 Task: Create in the project TransformWorks an epic 'IT risk management enhancement'.
Action: Mouse moved to (435, 88)
Screenshot: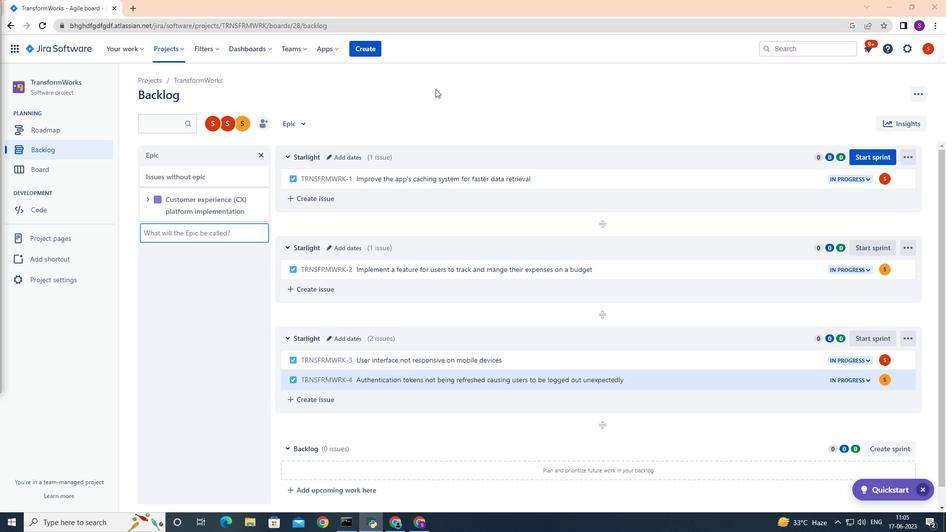 
Action: Mouse pressed left at (435, 88)
Screenshot: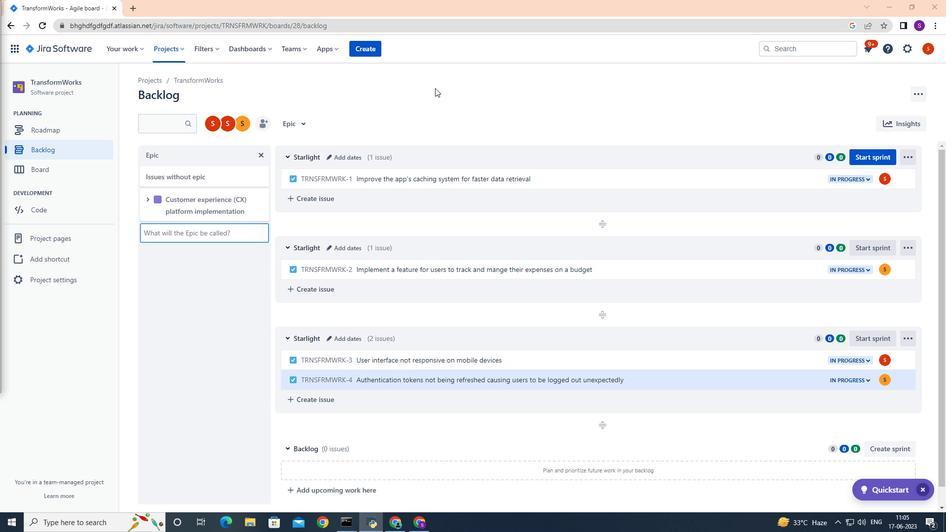 
Action: Mouse moved to (217, 232)
Screenshot: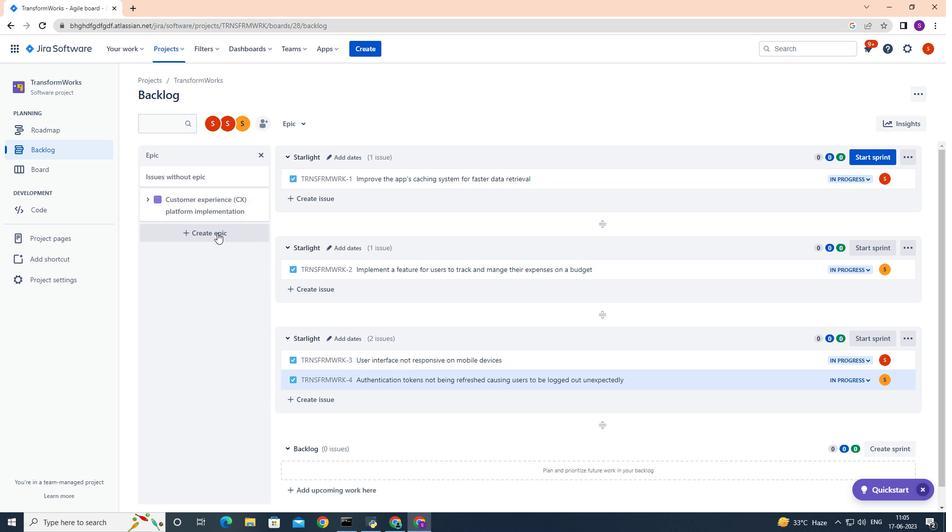 
Action: Mouse pressed left at (217, 232)
Screenshot: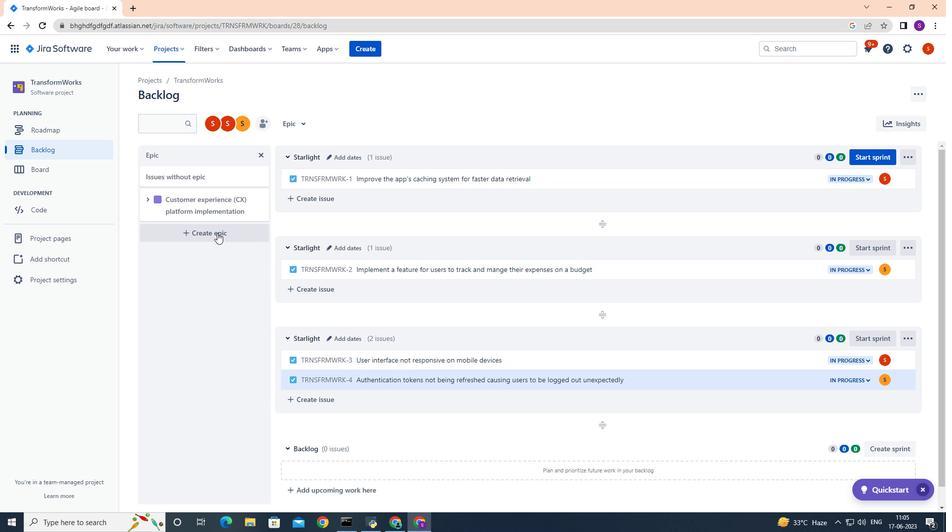 
Action: Mouse moved to (215, 240)
Screenshot: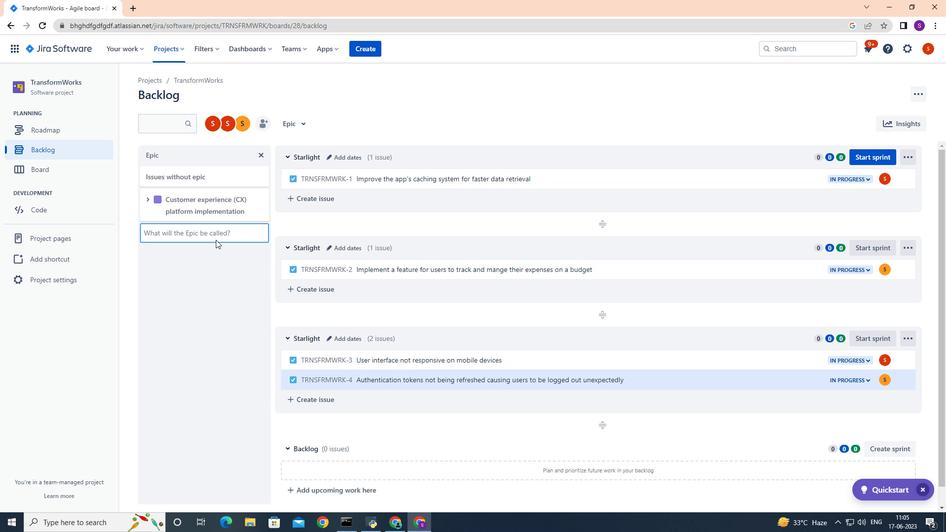 
Action: Key pressed <Key.shift>I<Key.shift>T<Key.space>risk<Key.space>management<Key.space>enhancement<Key.enter>
Screenshot: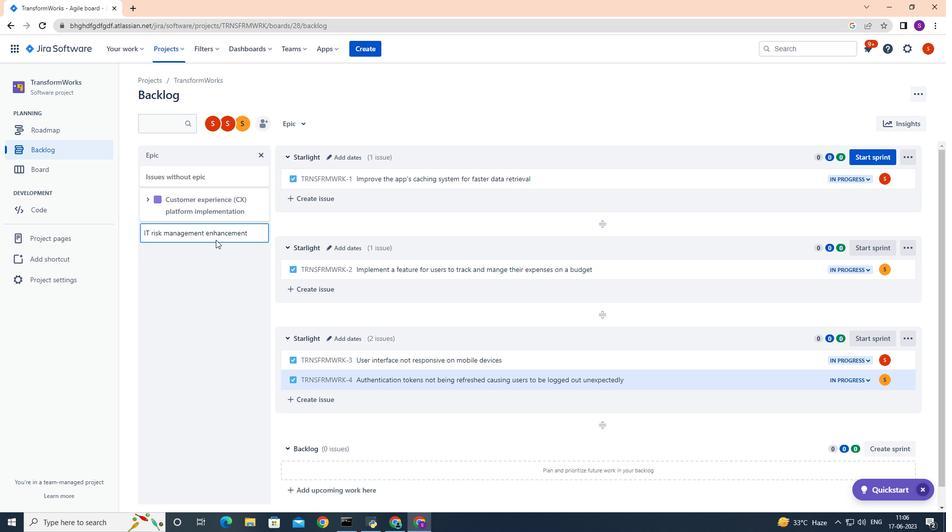 
